 Task: View the in-approval contracts created by the user
Action: Mouse scrolled (214, 205) with delta (0, 0)
Screenshot: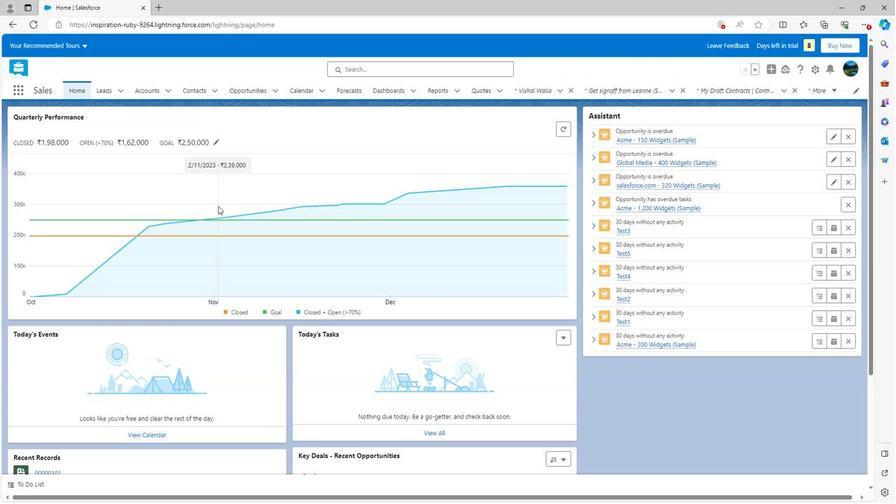 
Action: Mouse scrolled (214, 205) with delta (0, 0)
Screenshot: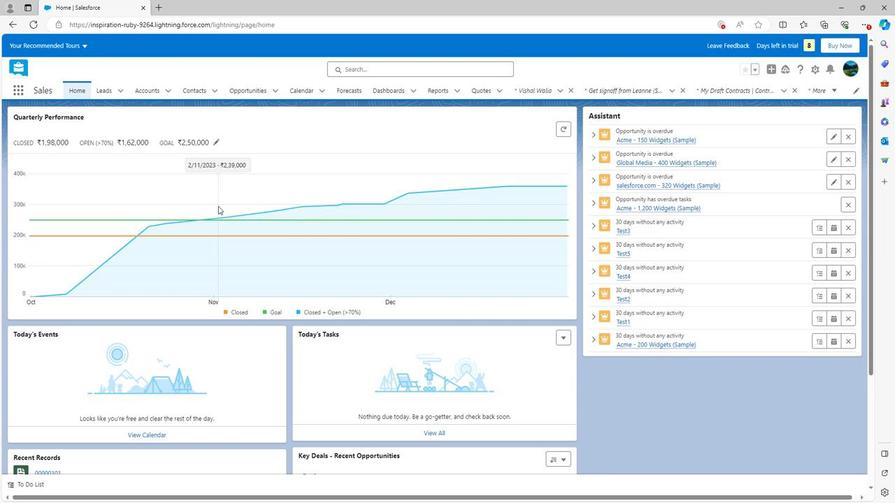 
Action: Mouse scrolled (214, 205) with delta (0, 0)
Screenshot: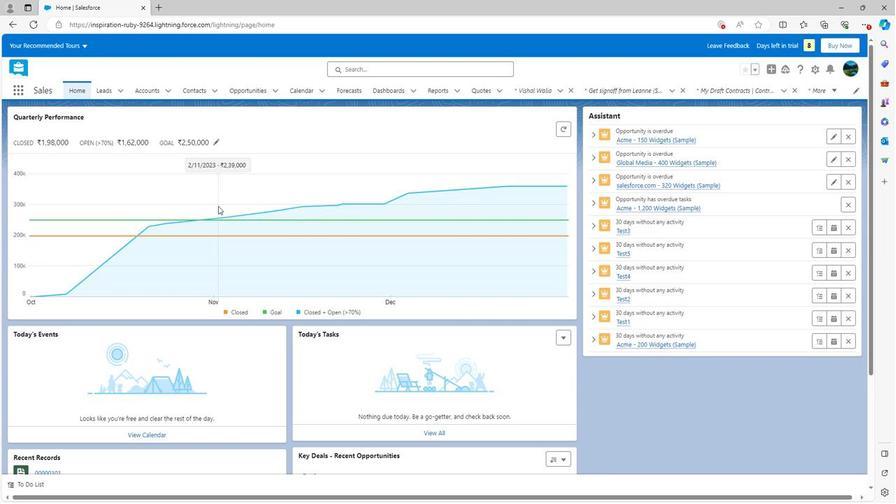 
Action: Mouse scrolled (214, 206) with delta (0, 0)
Screenshot: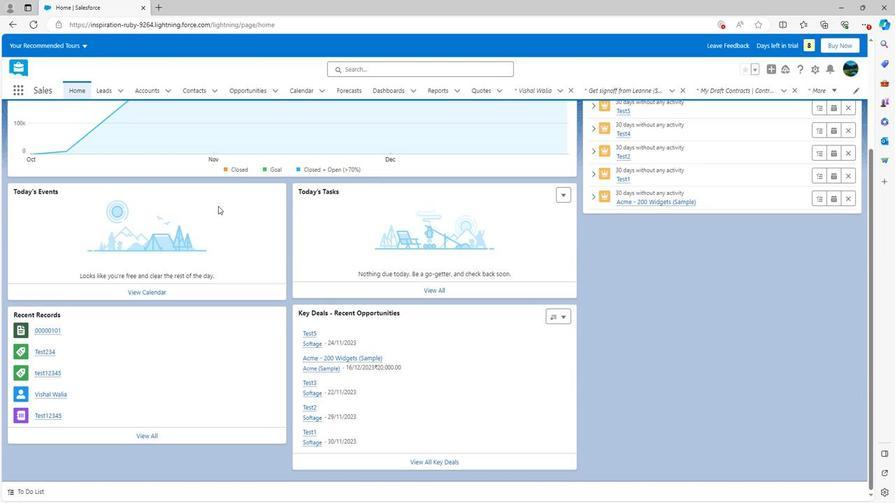 
Action: Mouse scrolled (214, 206) with delta (0, 0)
Screenshot: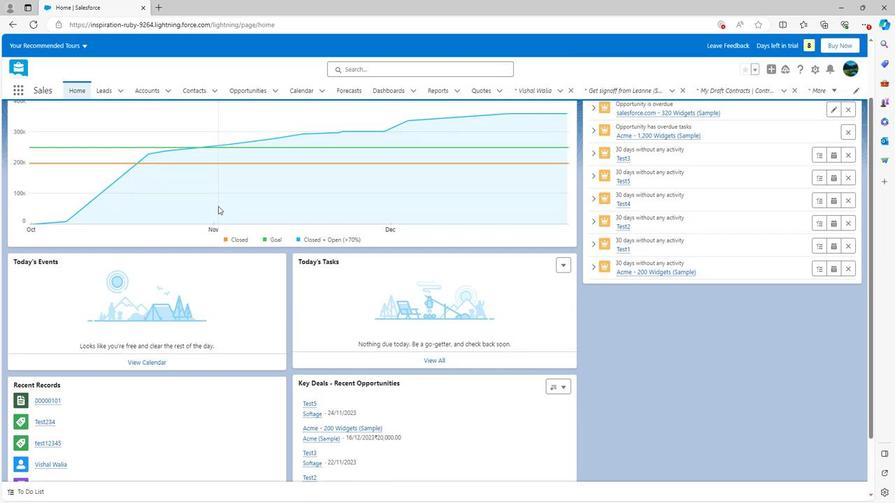 
Action: Mouse scrolled (214, 206) with delta (0, 0)
Screenshot: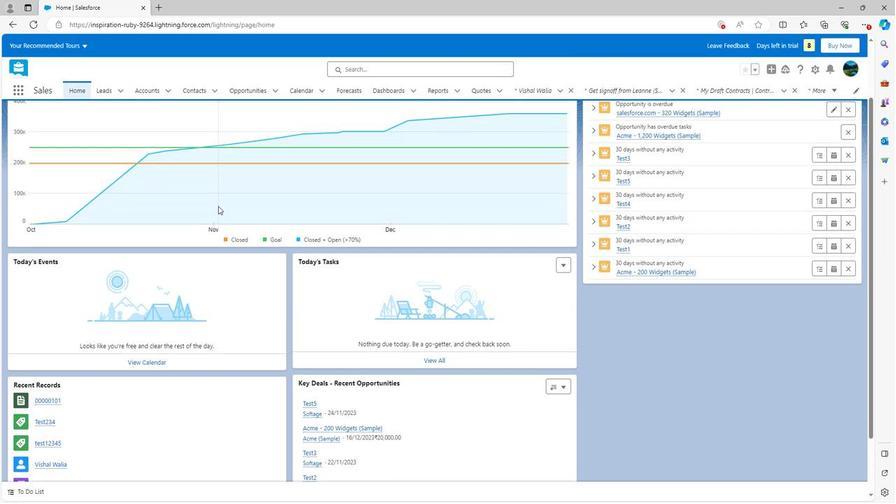 
Action: Mouse scrolled (214, 206) with delta (0, 0)
Screenshot: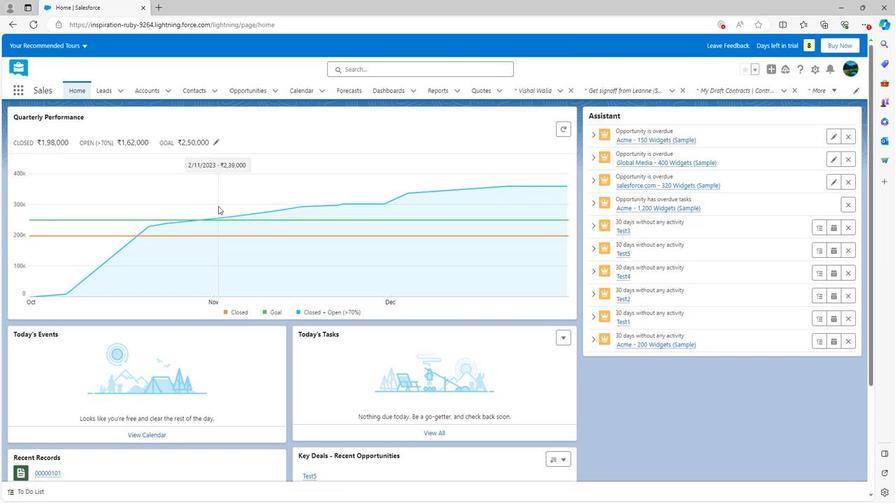 
Action: Mouse moved to (756, 91)
Screenshot: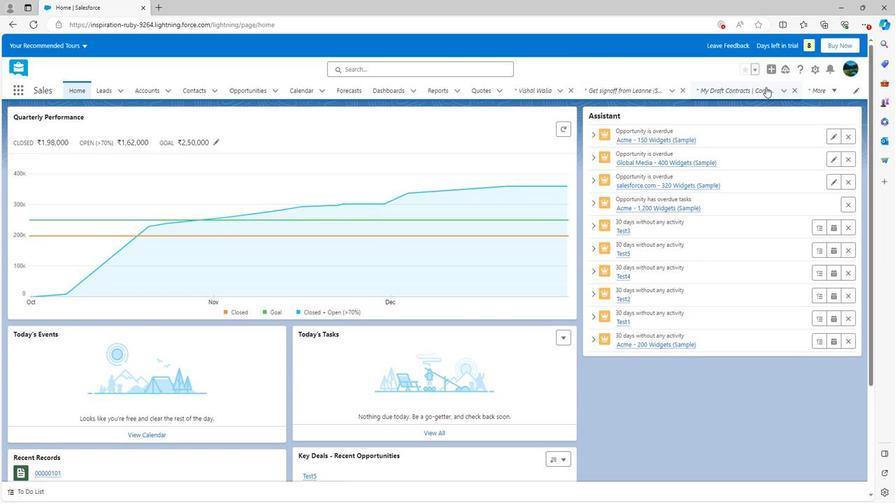 
Action: Mouse pressed left at (756, 91)
Screenshot: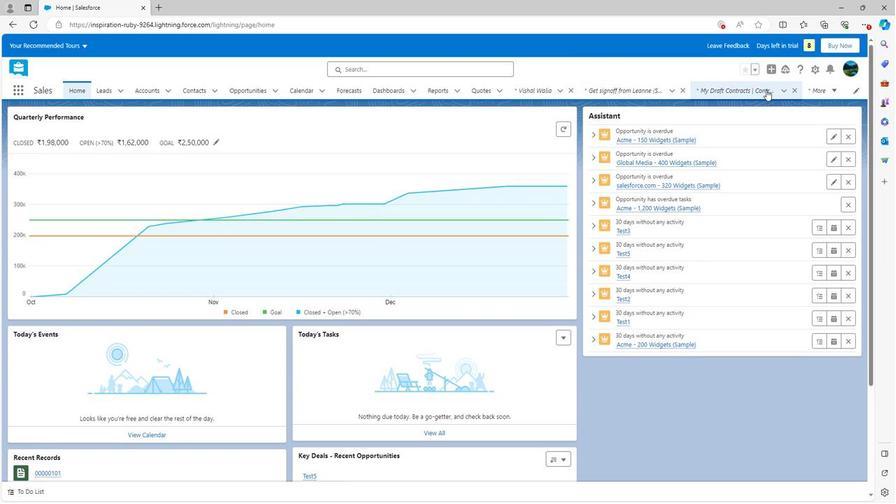 
Action: Mouse moved to (100, 127)
Screenshot: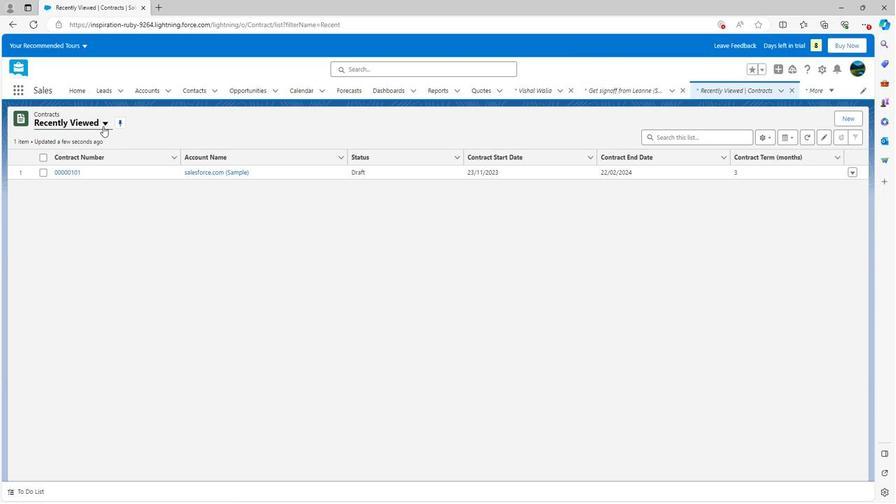 
Action: Mouse pressed left at (100, 127)
Screenshot: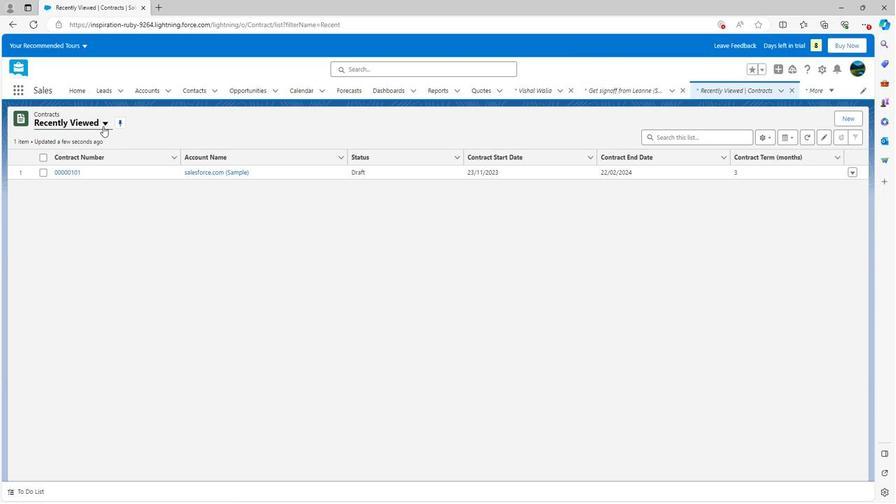 
Action: Mouse moved to (89, 253)
Screenshot: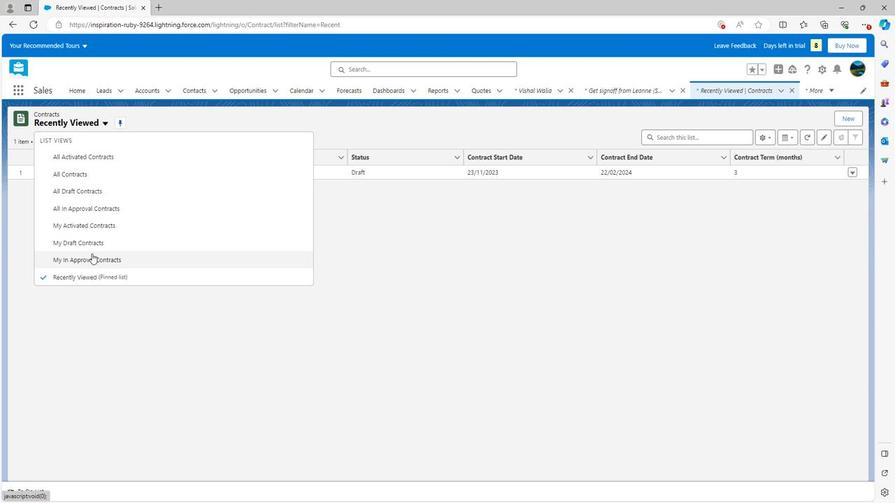 
Action: Mouse pressed left at (89, 253)
Screenshot: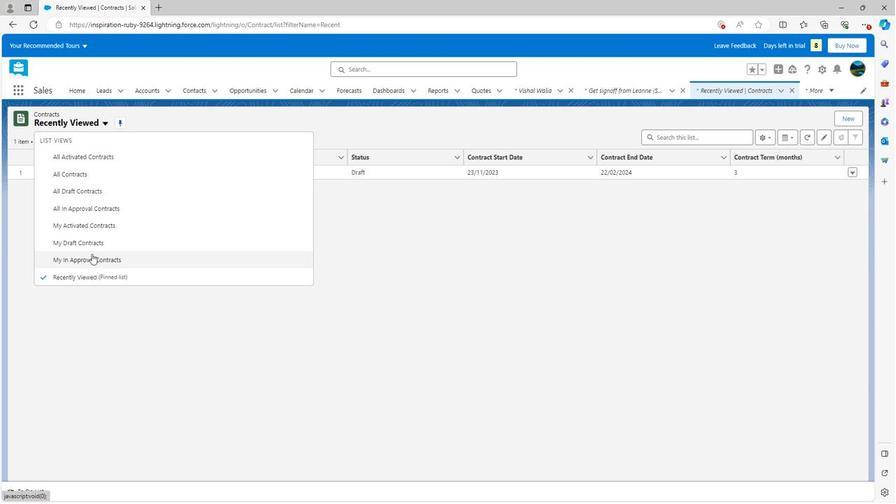 
Action: Mouse moved to (162, 192)
Screenshot: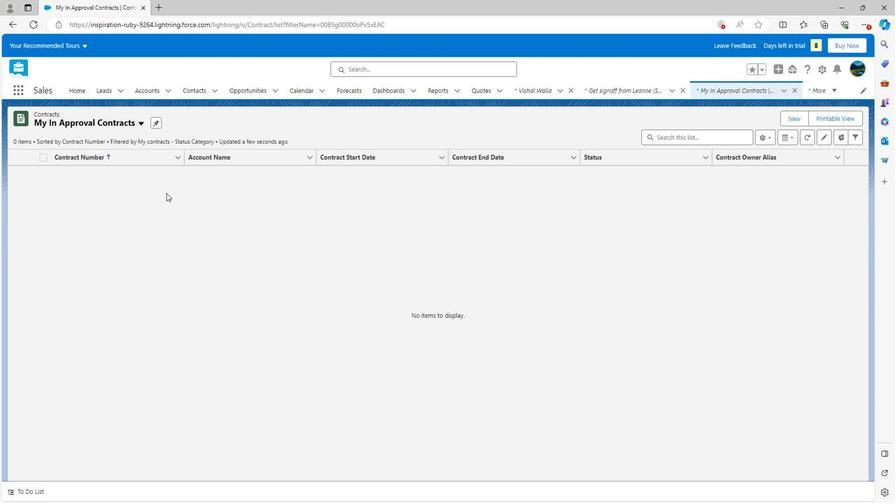 
Action: Mouse scrolled (162, 192) with delta (0, 0)
Screenshot: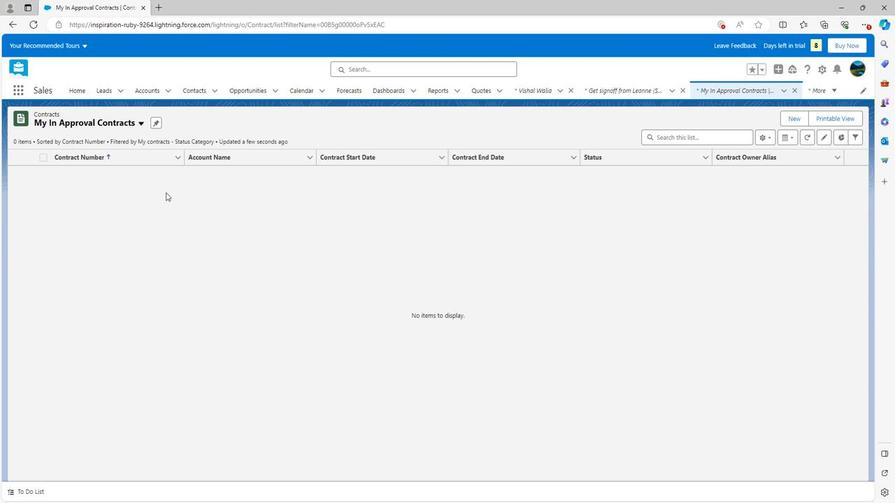 
Action: Mouse moved to (755, 181)
Screenshot: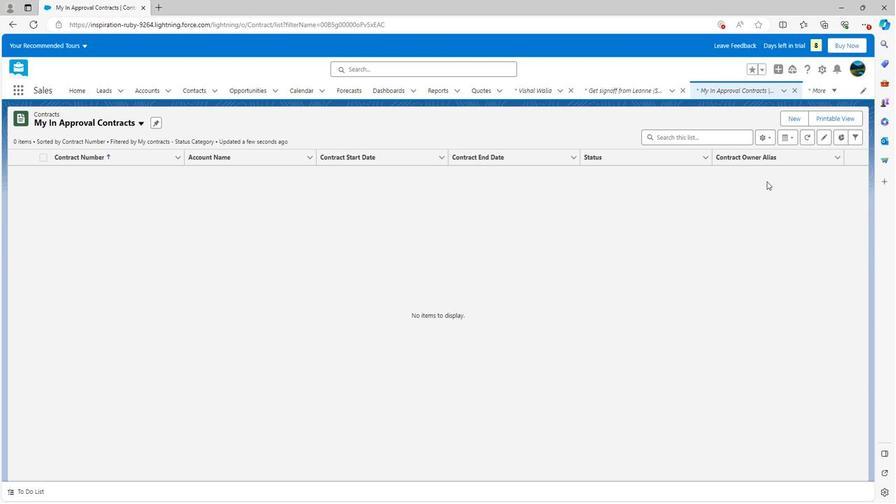 
